 Task: Add the task  Create a new online platform for online meditation and mindfulness sessions to the section Localization Testing Sprint in the project BrightWorks and add a Due Date to the respective task as 2024/02/03
Action: Mouse moved to (606, 520)
Screenshot: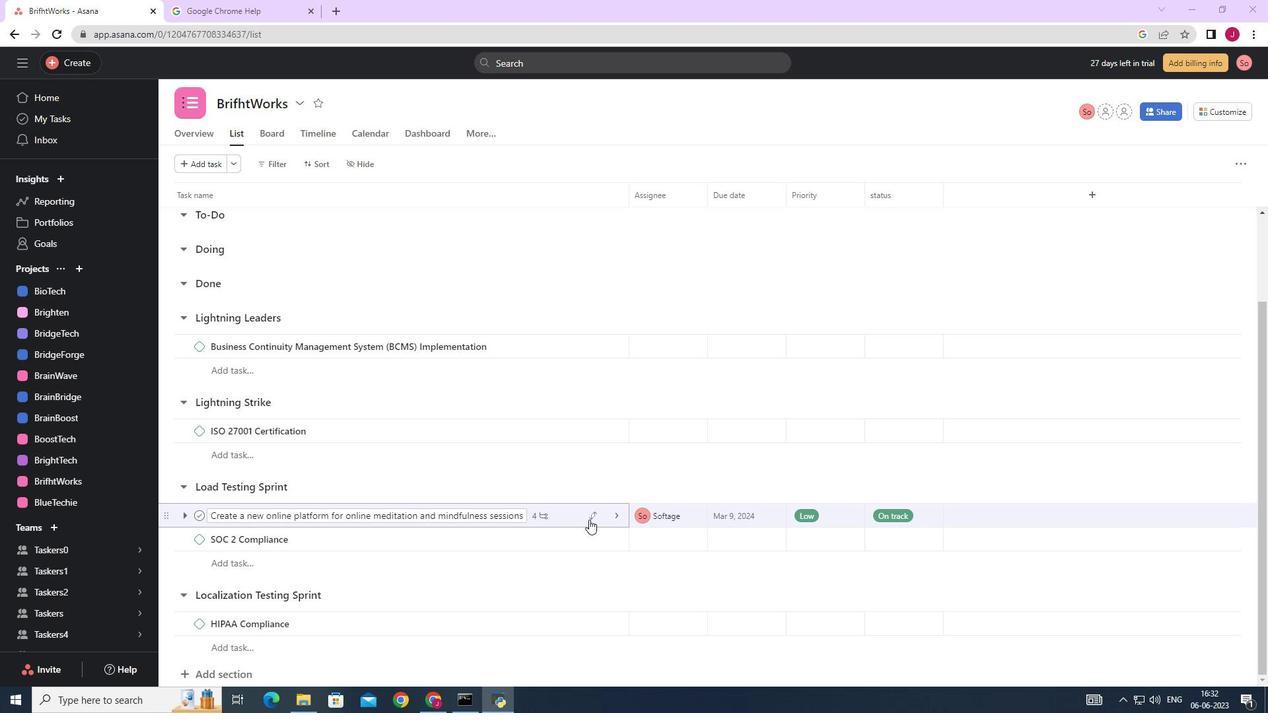 
Action: Mouse scrolled (606, 519) with delta (0, 0)
Screenshot: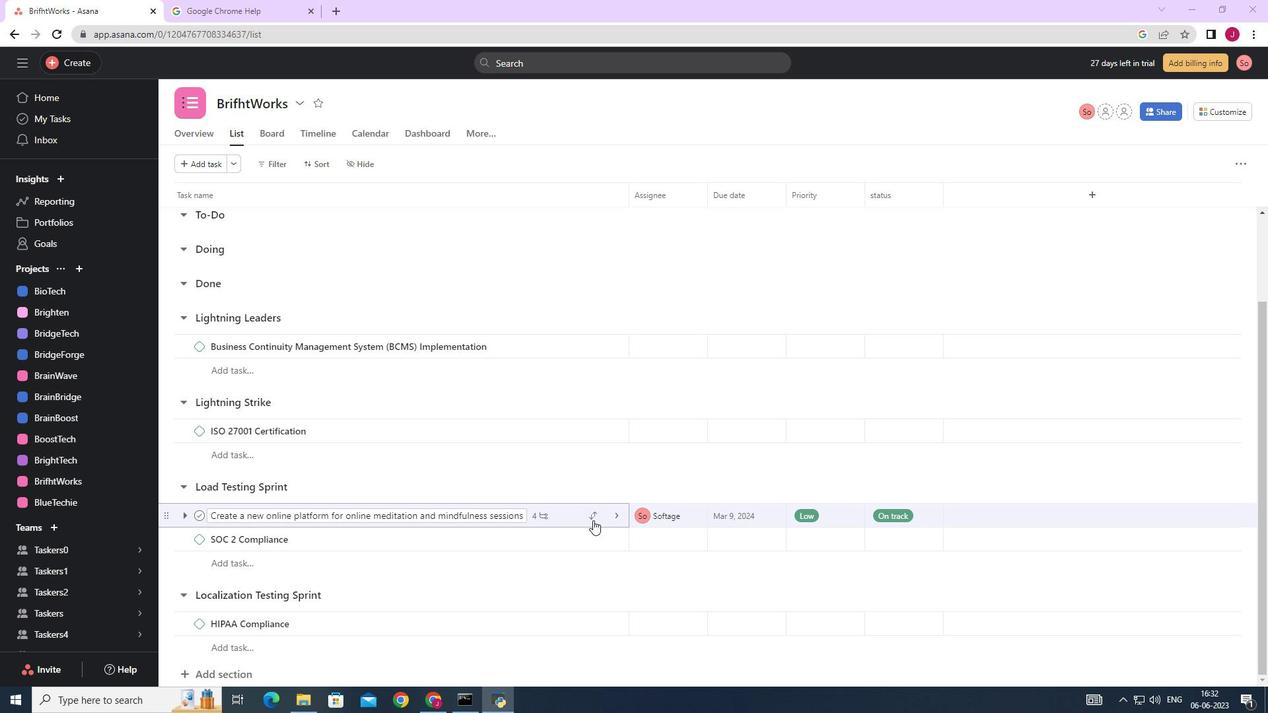 
Action: Mouse scrolled (606, 519) with delta (0, 0)
Screenshot: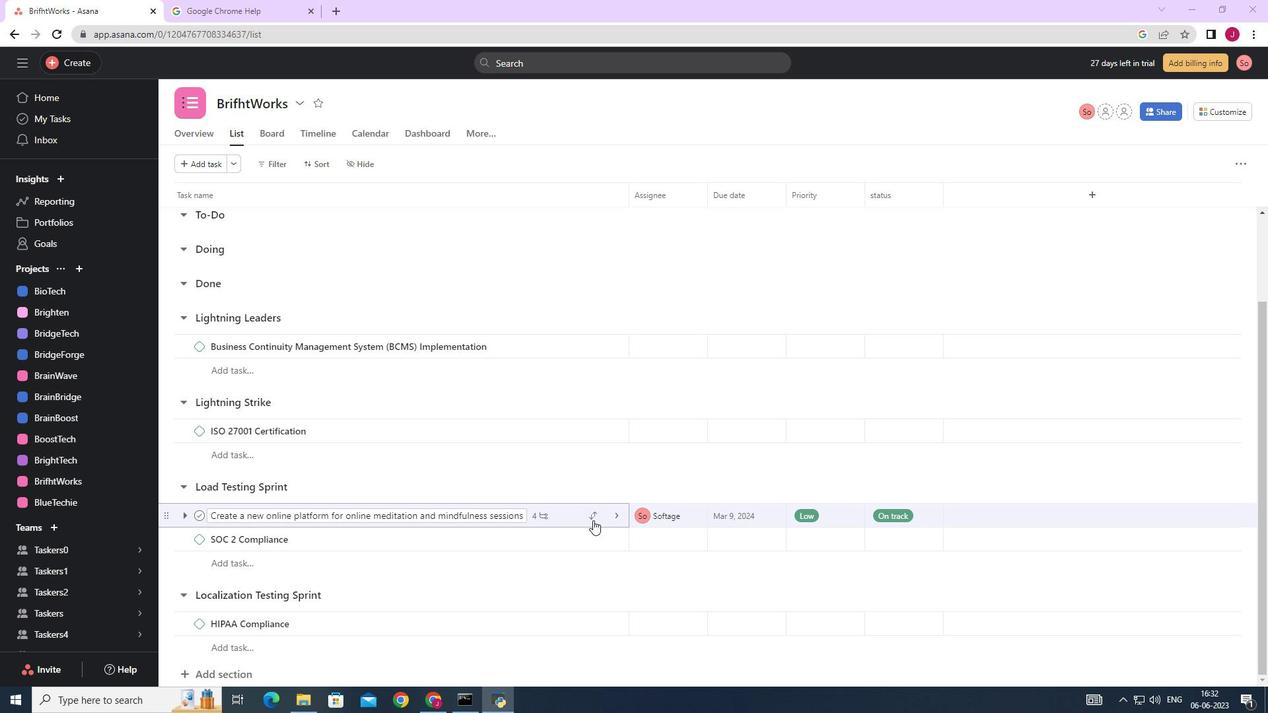 
Action: Mouse moved to (607, 520)
Screenshot: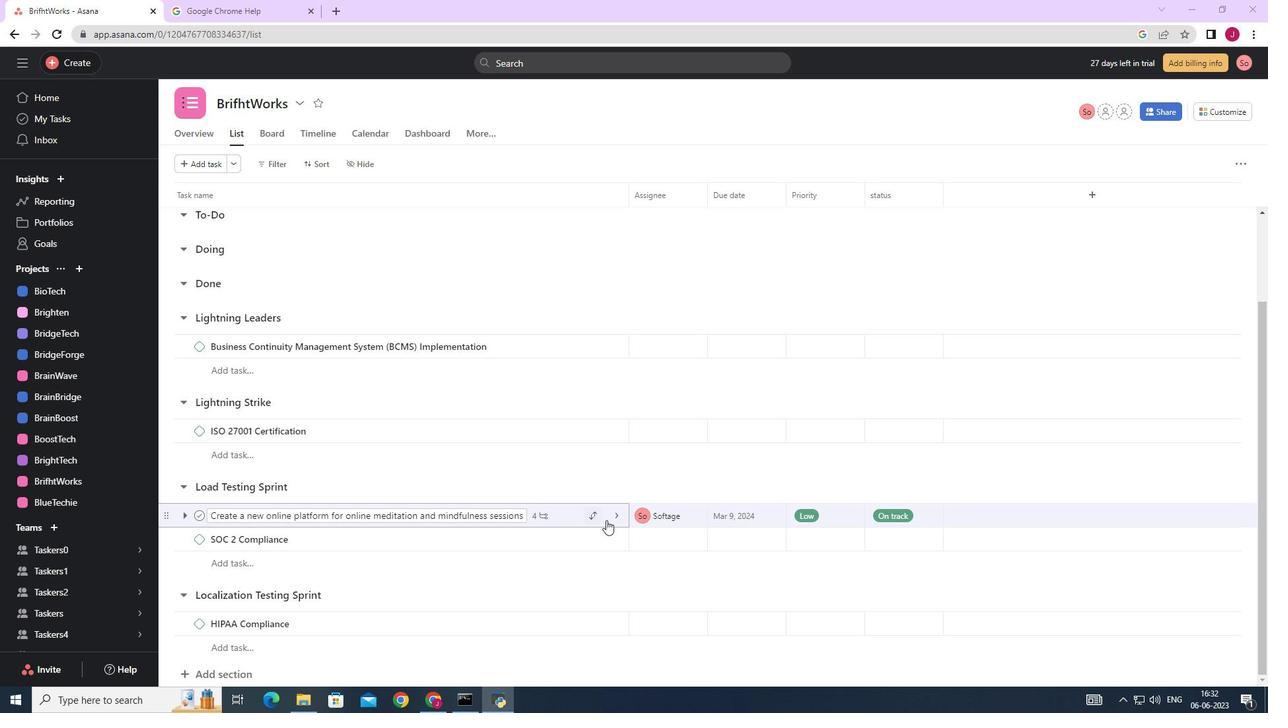 
Action: Mouse scrolled (607, 519) with delta (0, 0)
Screenshot: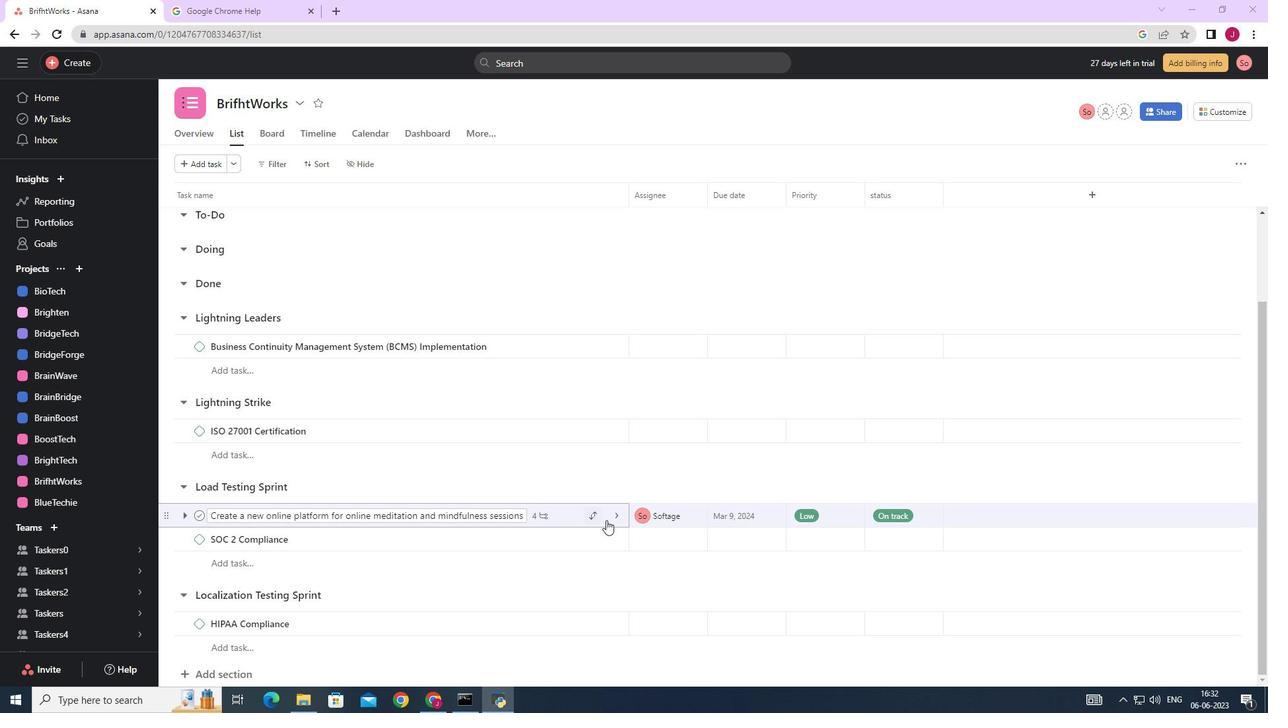 
Action: Mouse scrolled (607, 519) with delta (0, 0)
Screenshot: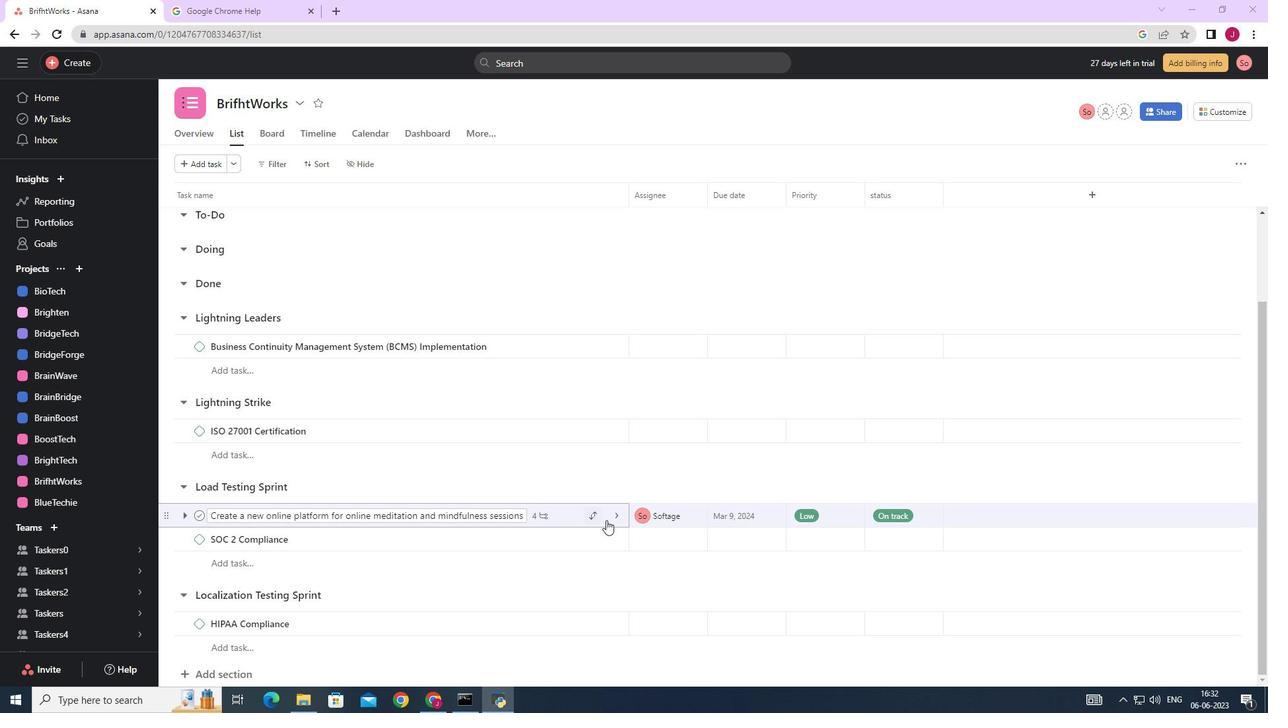 
Action: Mouse scrolled (607, 519) with delta (0, 0)
Screenshot: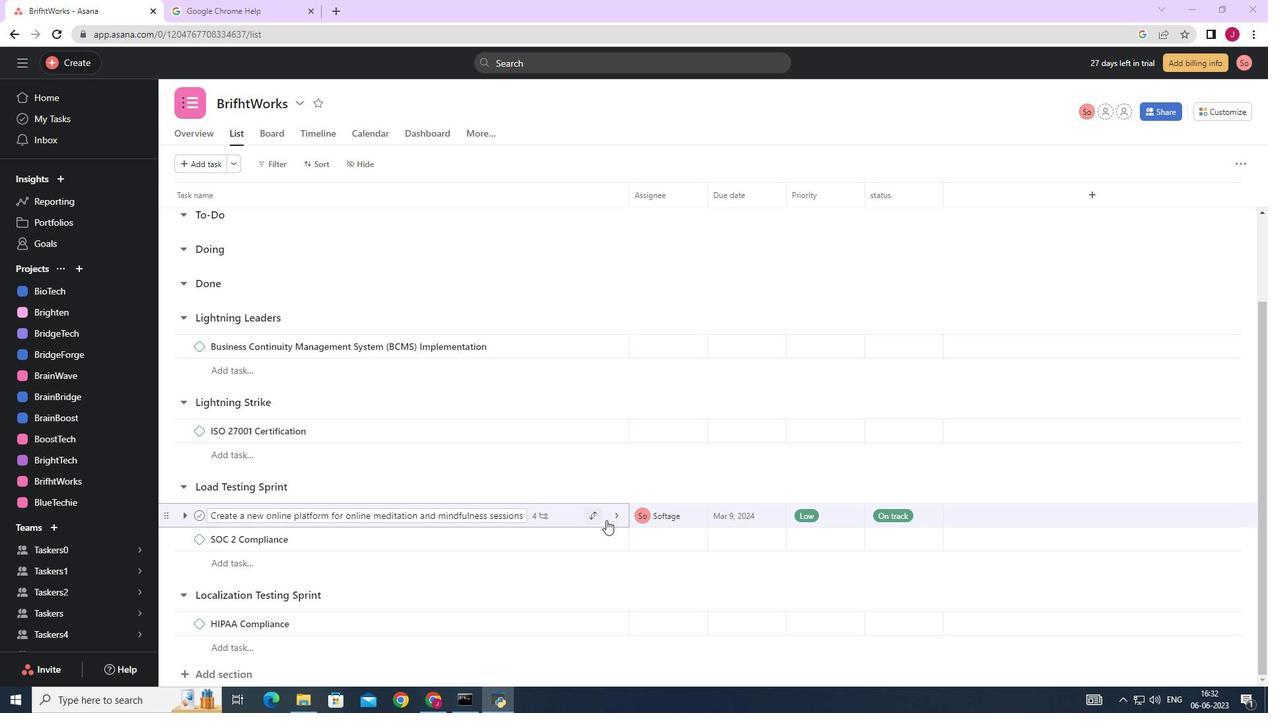 
Action: Mouse scrolled (607, 519) with delta (0, 0)
Screenshot: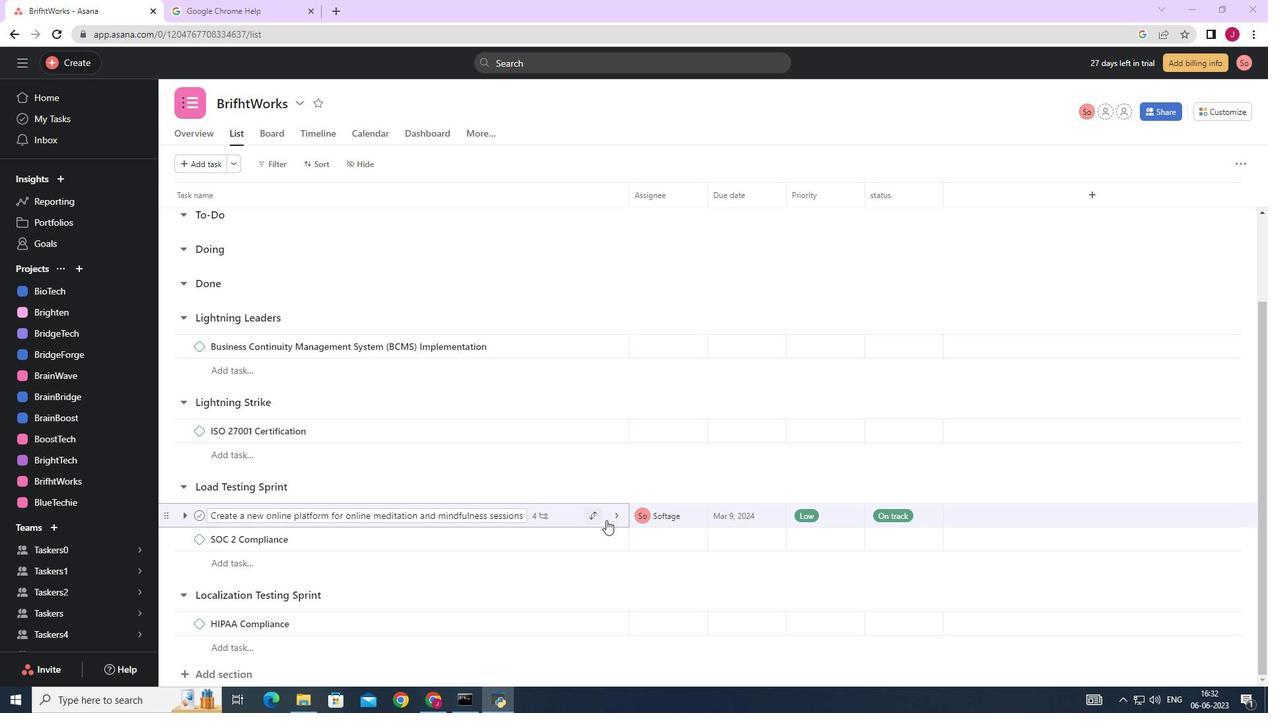 
Action: Mouse moved to (609, 521)
Screenshot: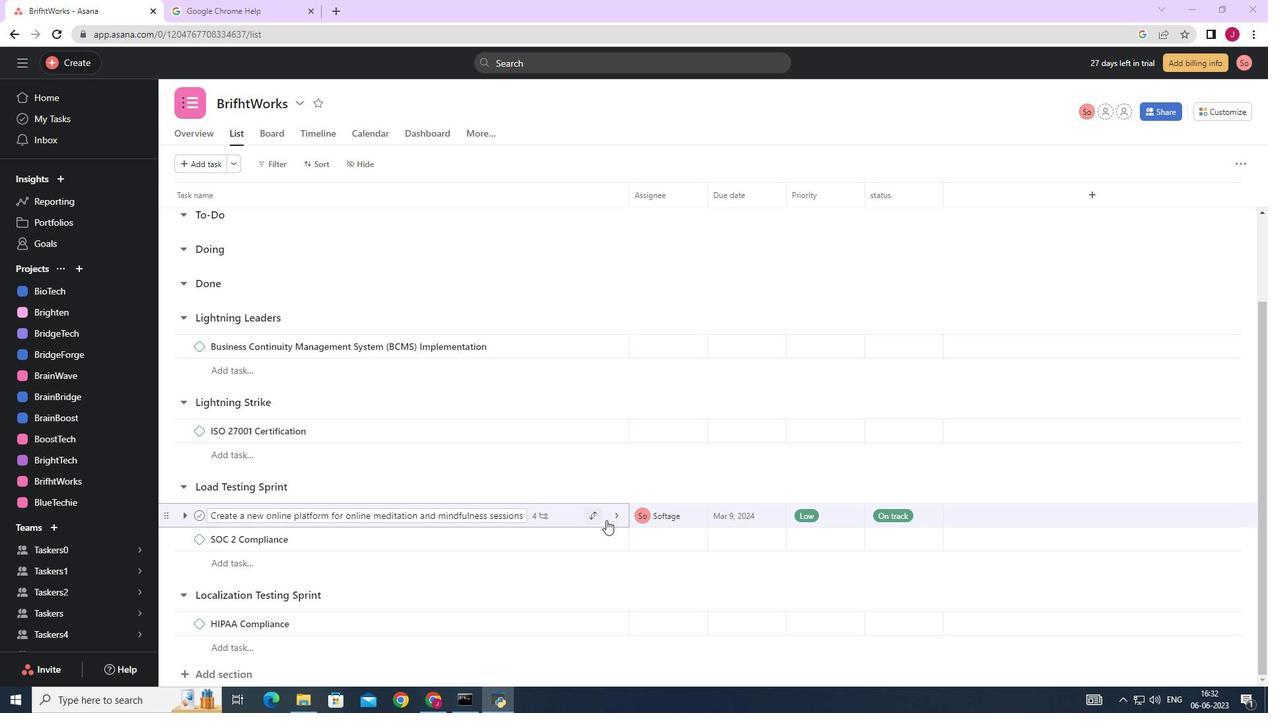 
Action: Mouse scrolled (609, 521) with delta (0, 0)
Screenshot: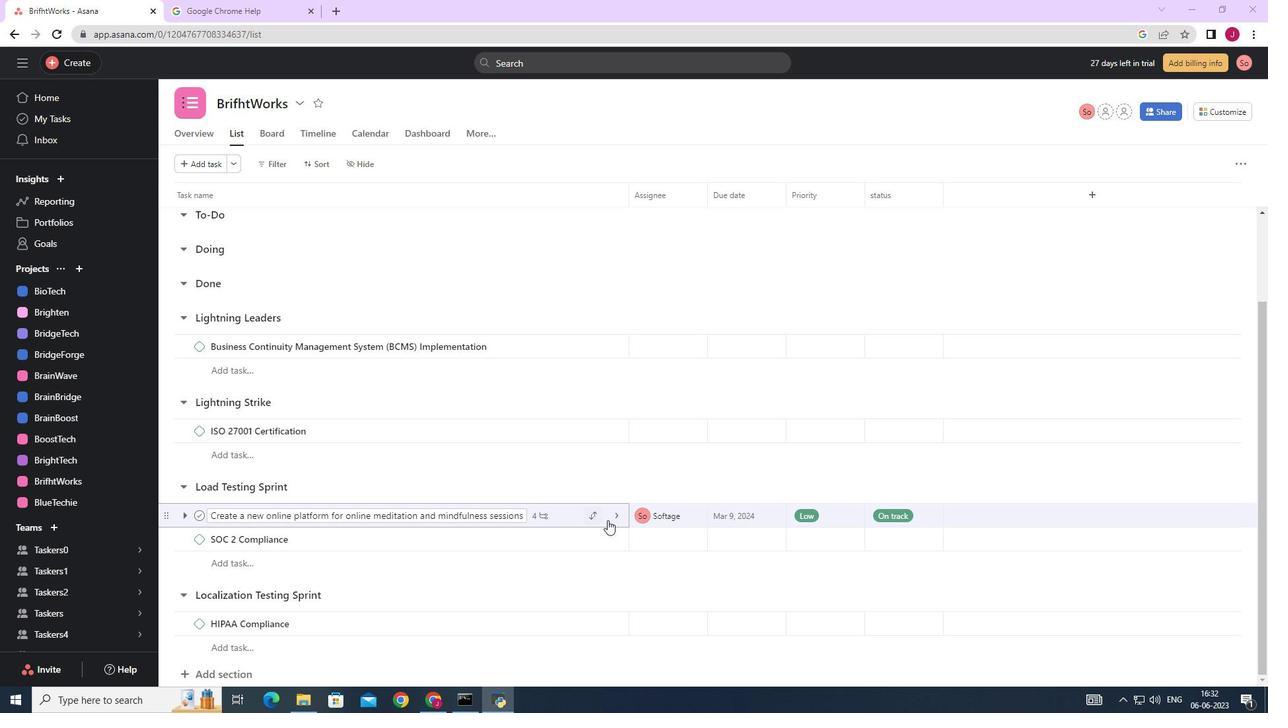 
Action: Mouse moved to (587, 517)
Screenshot: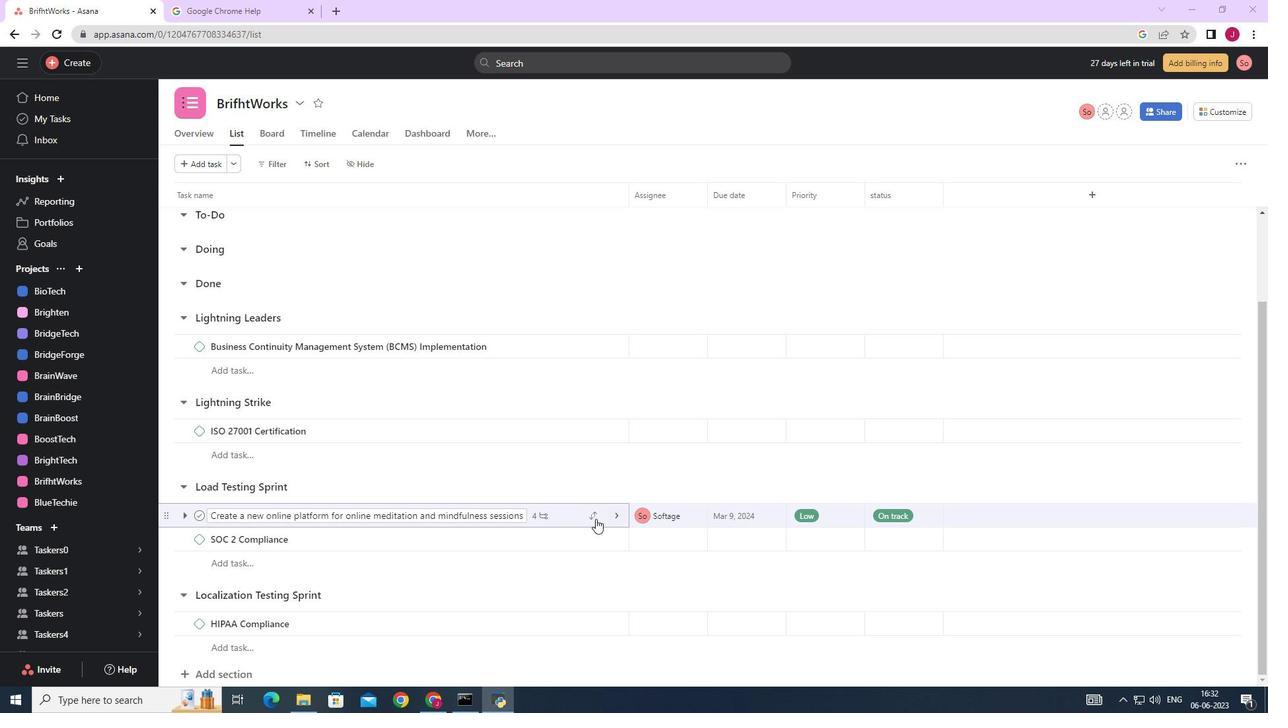 
Action: Mouse pressed left at (587, 517)
Screenshot: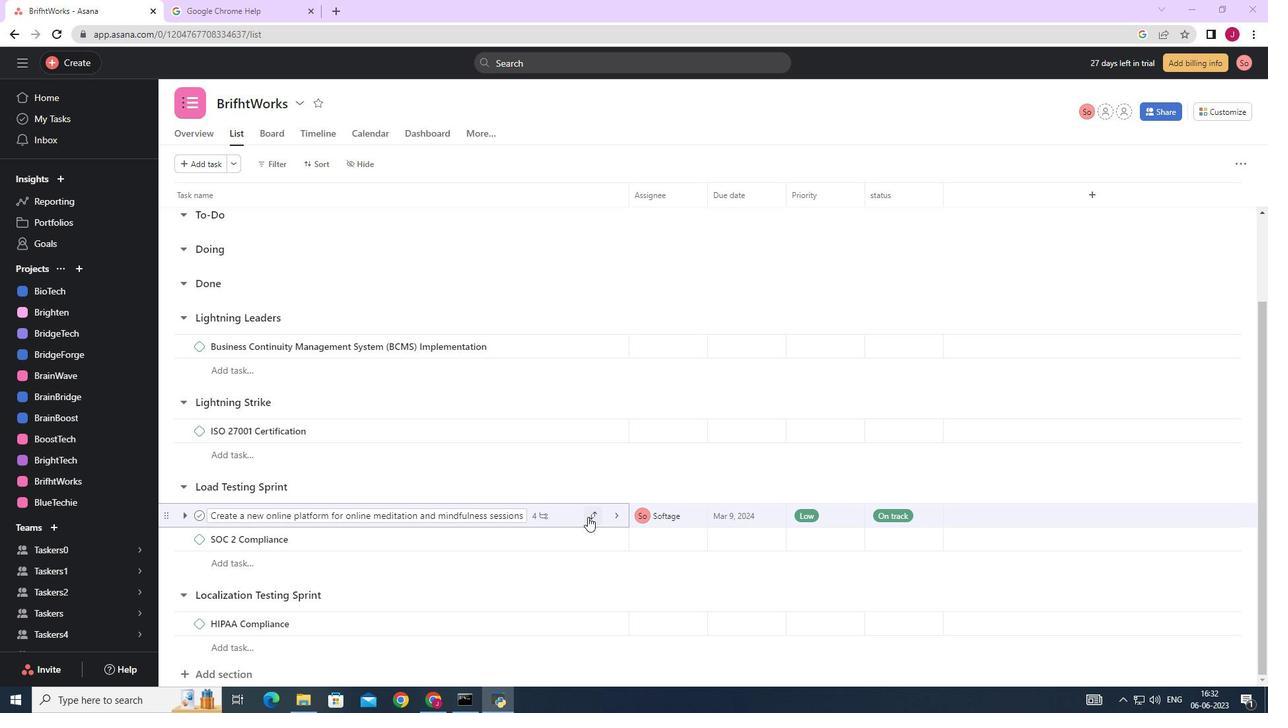 
Action: Mouse moved to (520, 492)
Screenshot: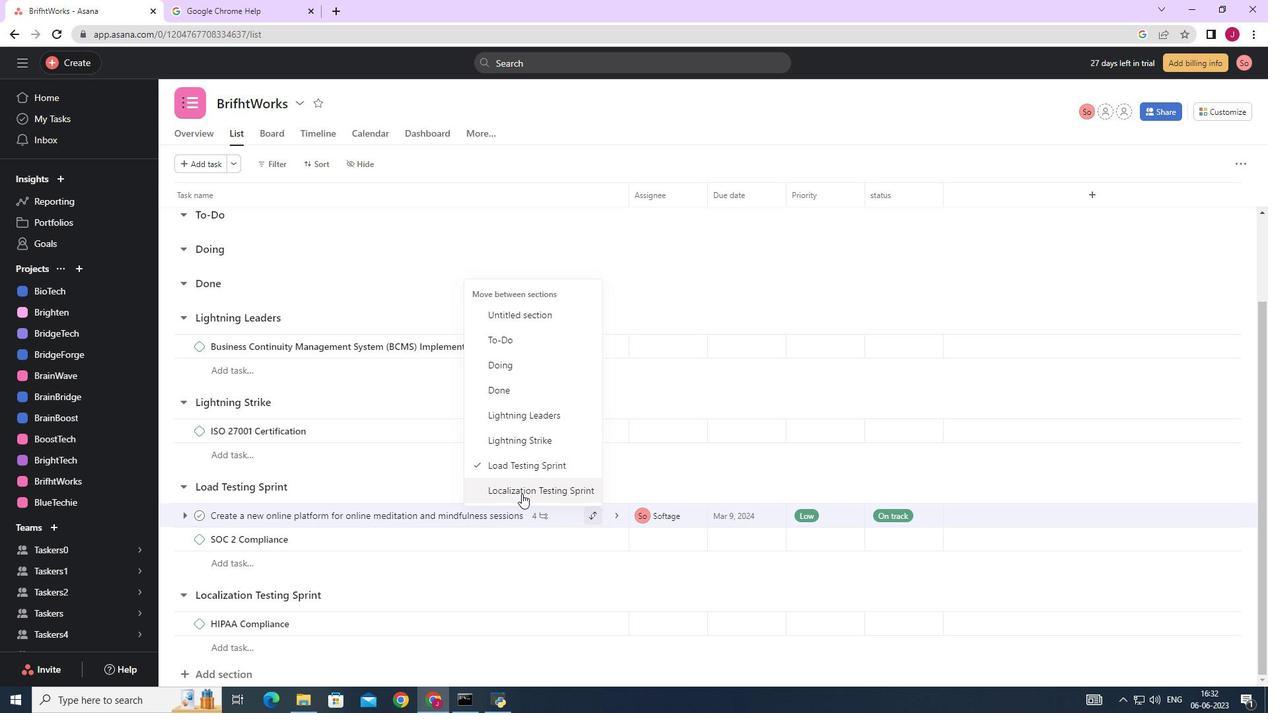
Action: Mouse pressed left at (520, 492)
Screenshot: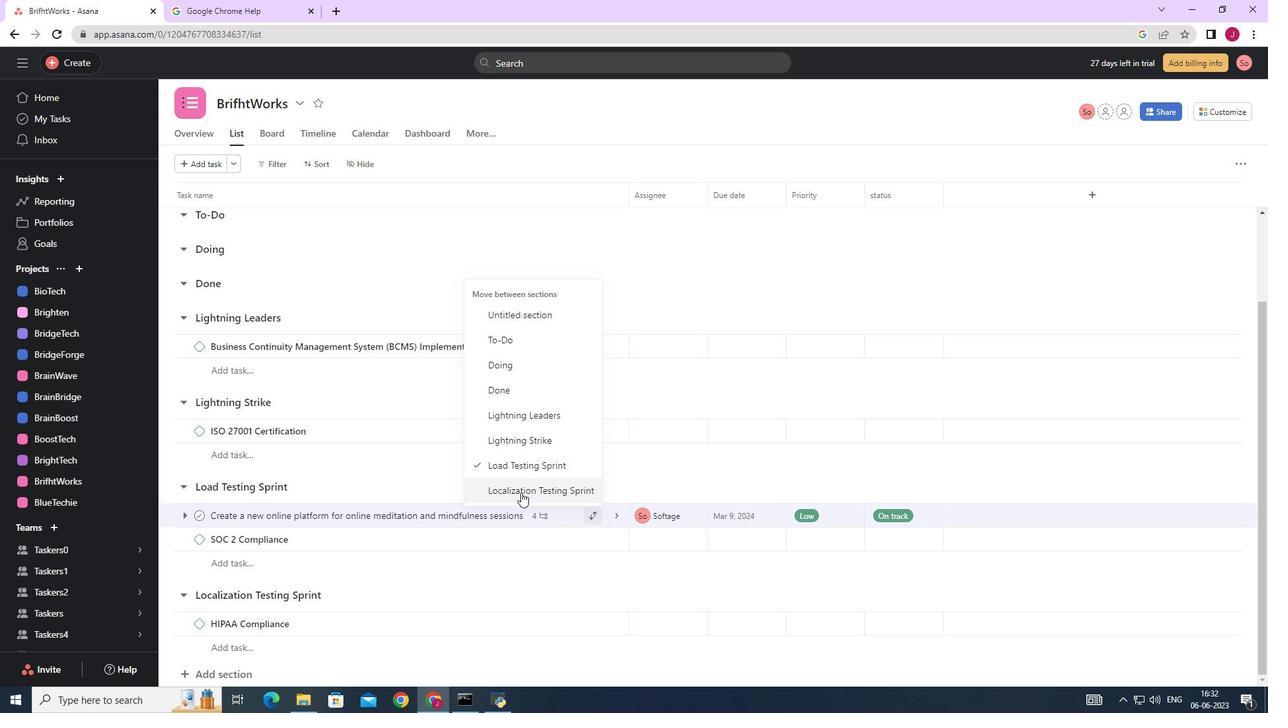 
Action: Mouse moved to (775, 599)
Screenshot: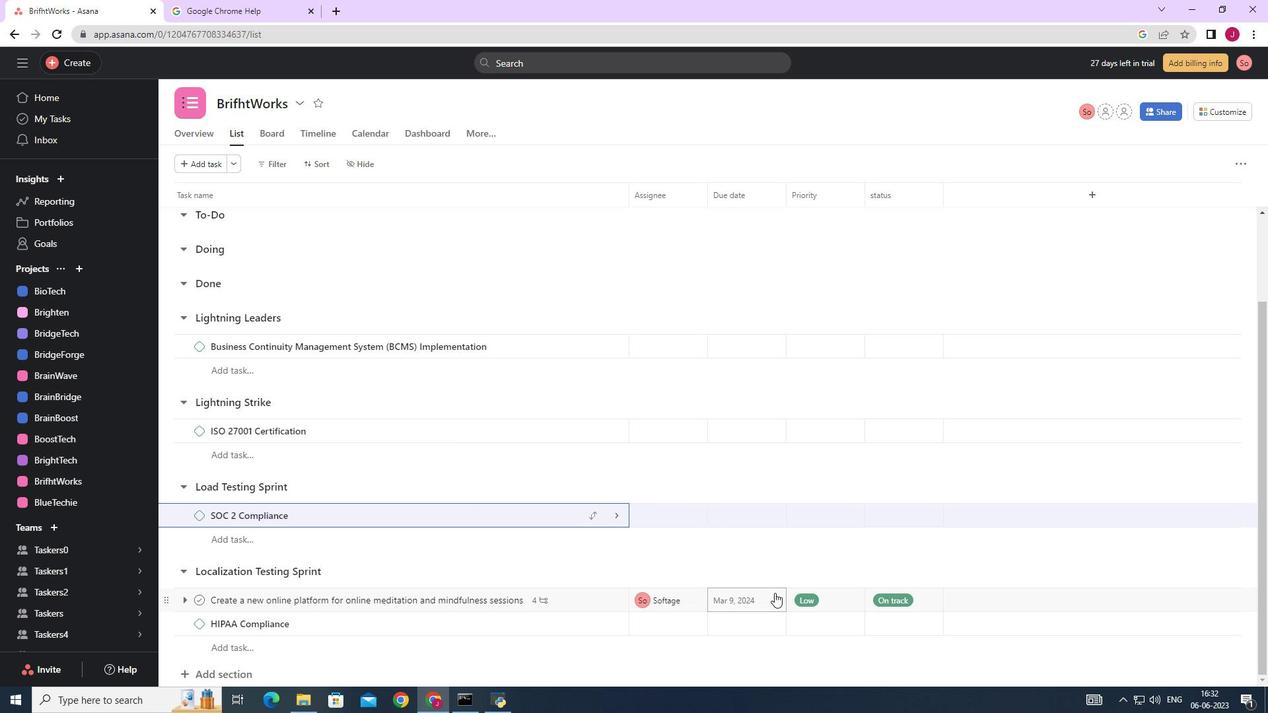 
Action: Mouse pressed left at (775, 599)
Screenshot: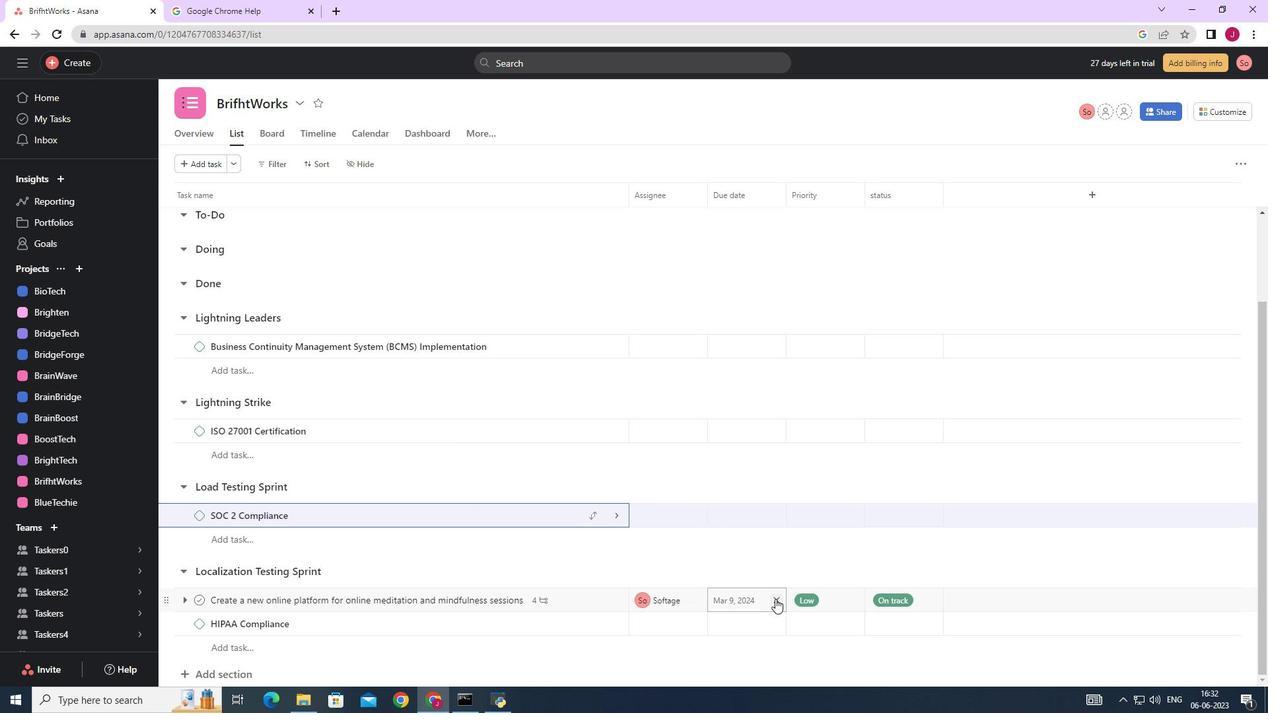 
Action: Mouse moved to (750, 600)
Screenshot: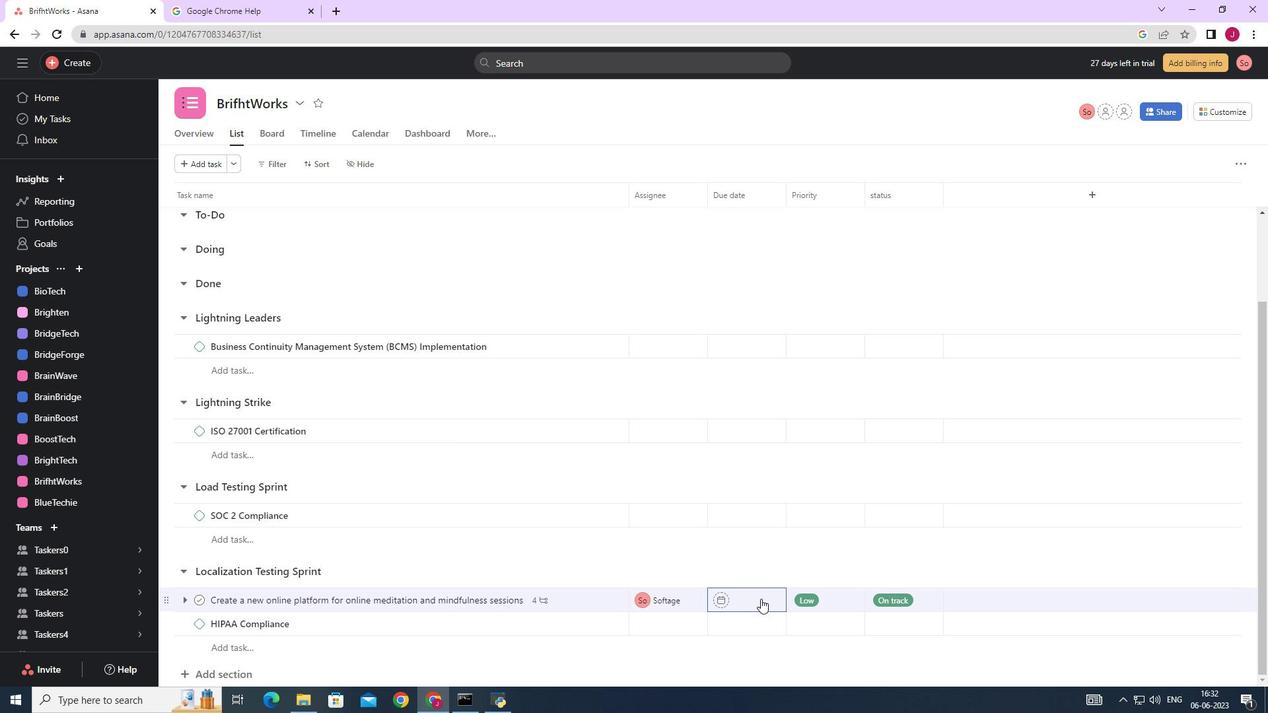 
Action: Mouse pressed left at (750, 600)
Screenshot: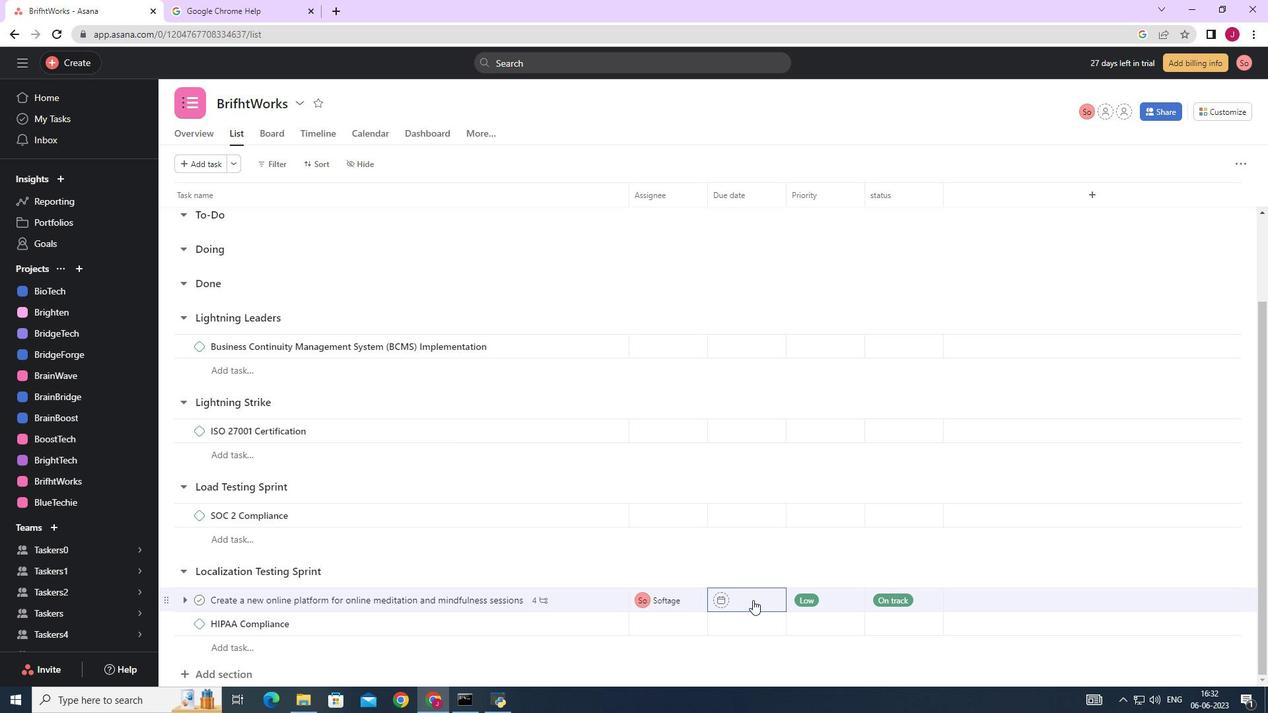 
Action: Mouse moved to (884, 390)
Screenshot: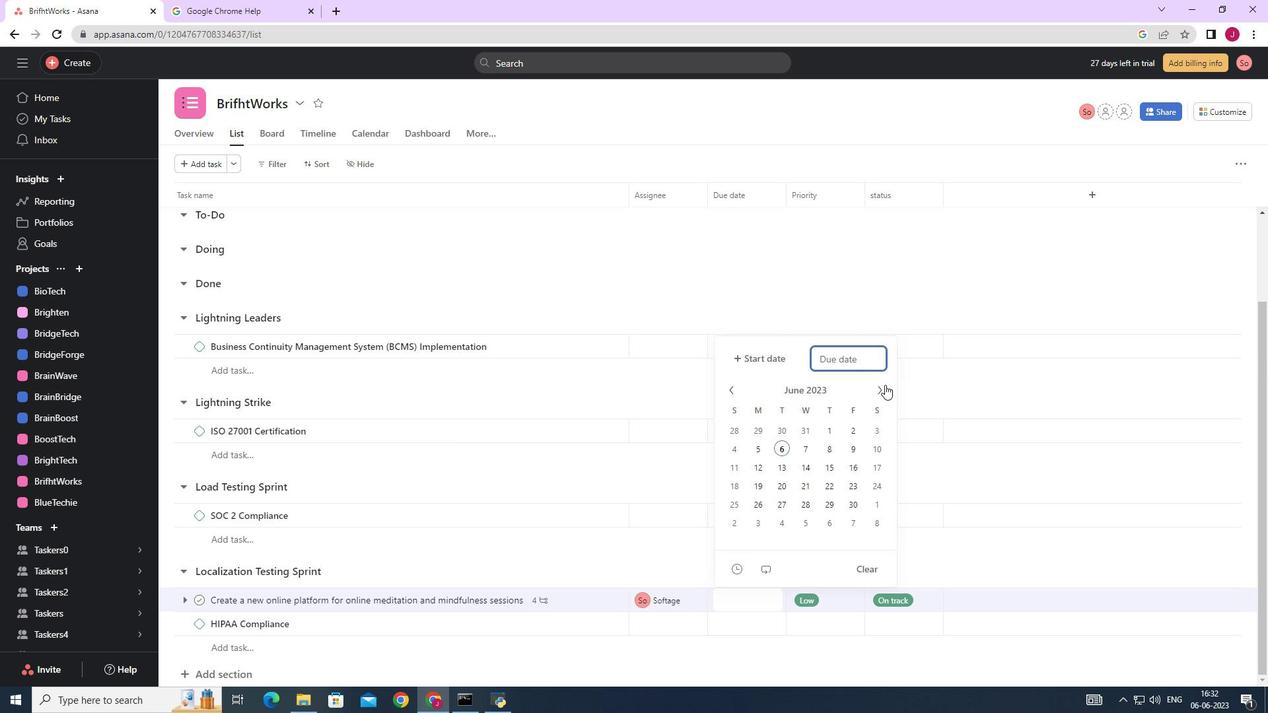 
Action: Mouse pressed left at (884, 390)
Screenshot: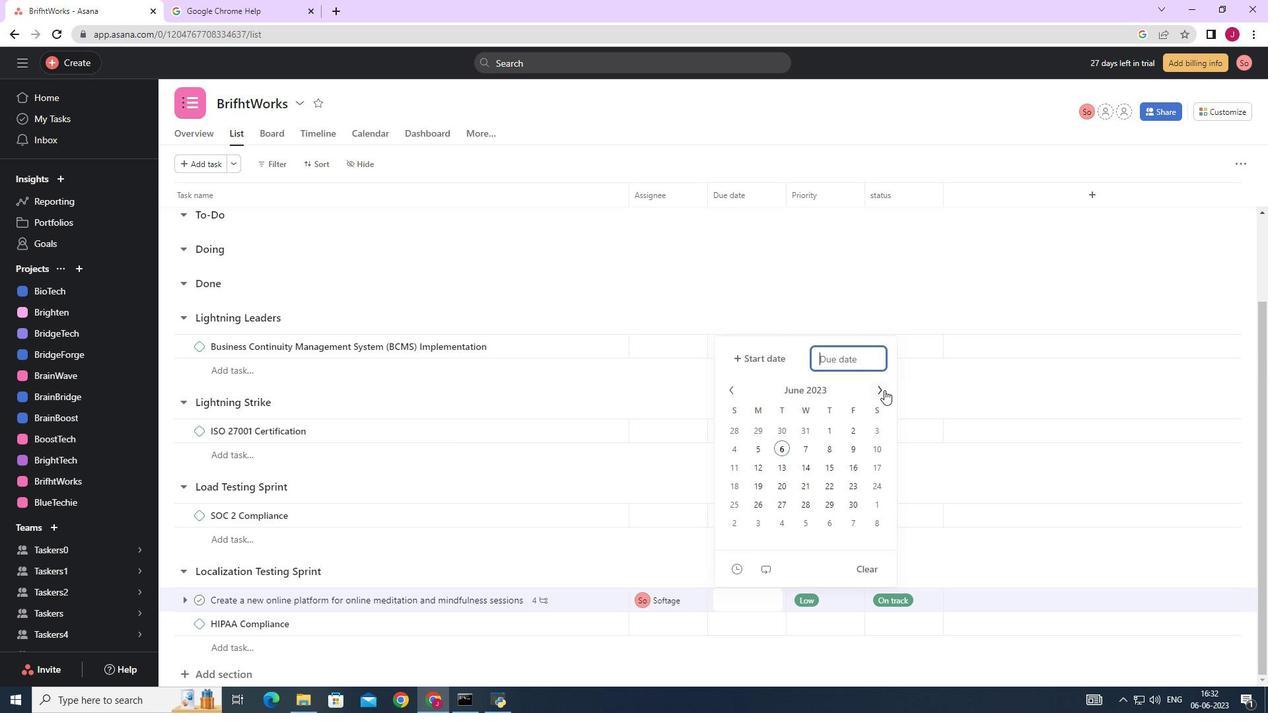 
Action: Mouse pressed left at (884, 390)
Screenshot: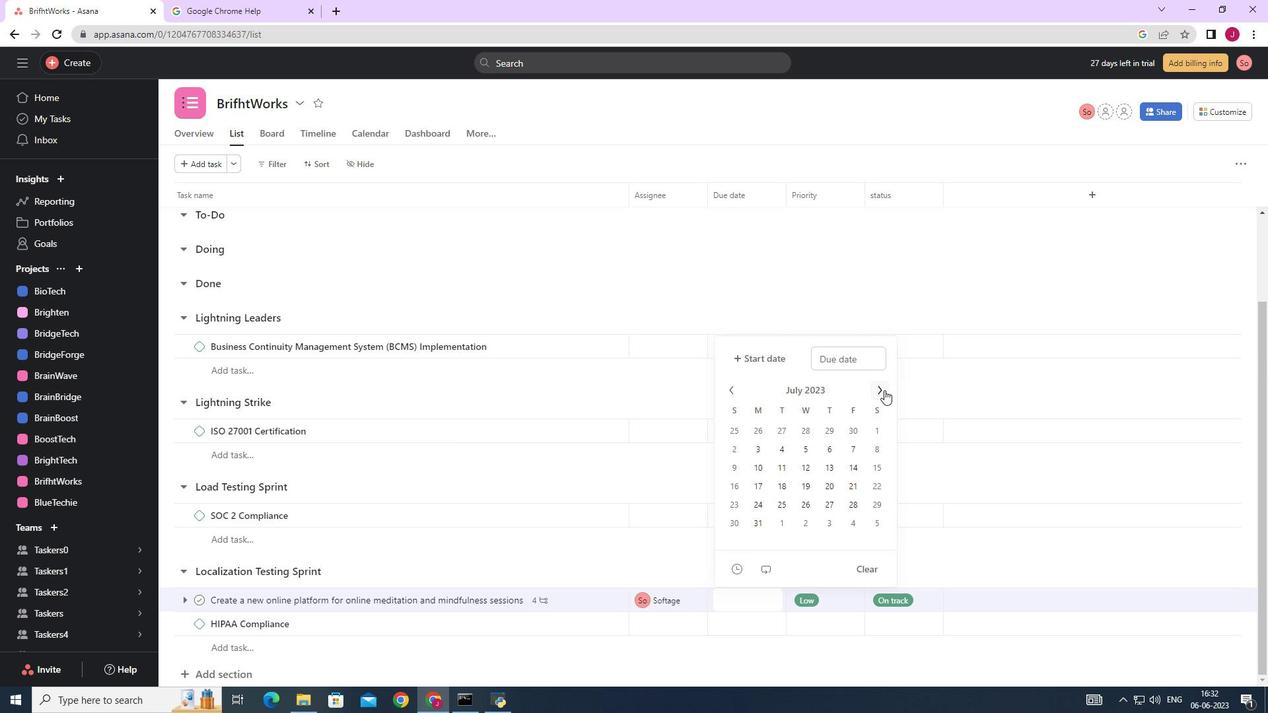 
Action: Mouse pressed left at (884, 390)
Screenshot: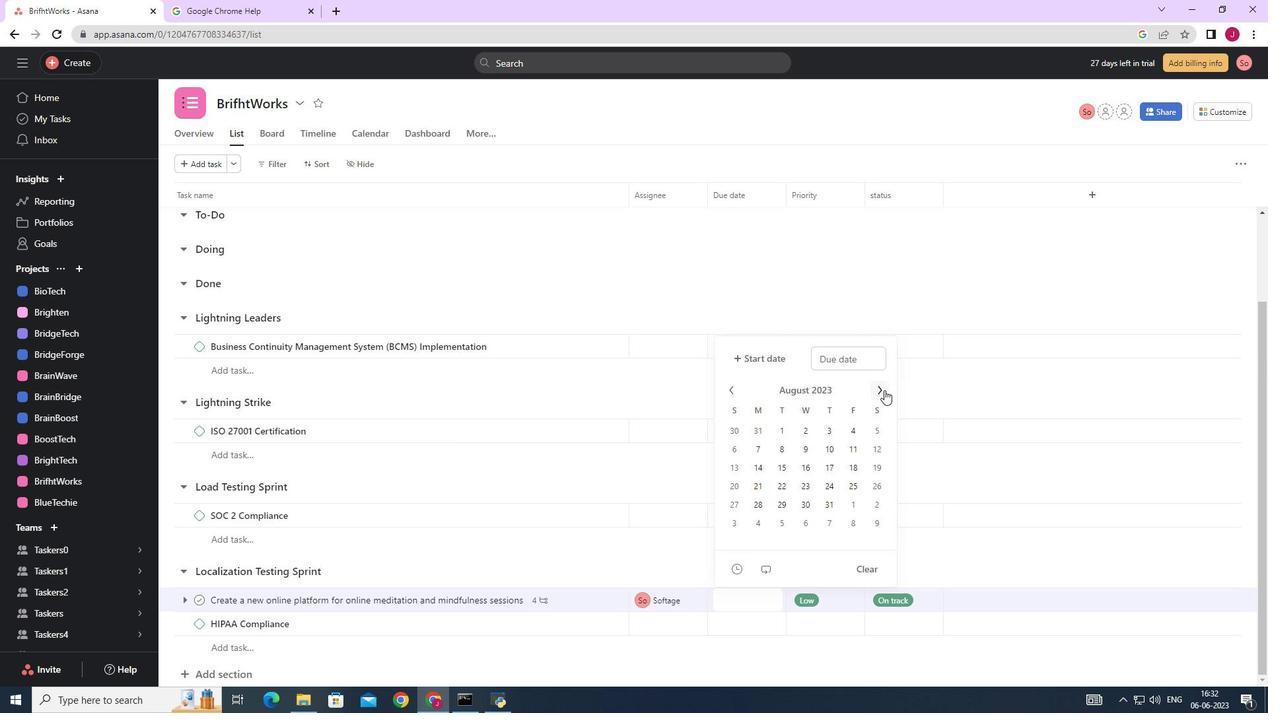 
Action: Mouse pressed left at (884, 390)
Screenshot: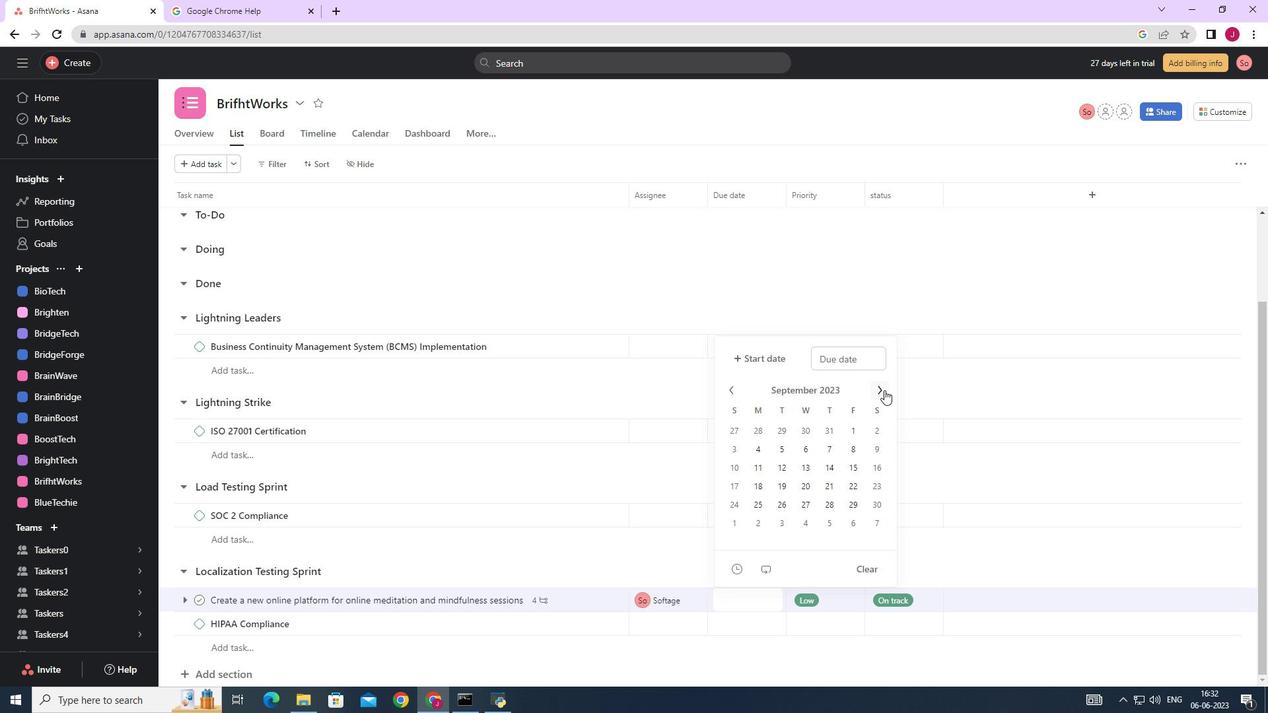 
Action: Mouse pressed left at (884, 390)
Screenshot: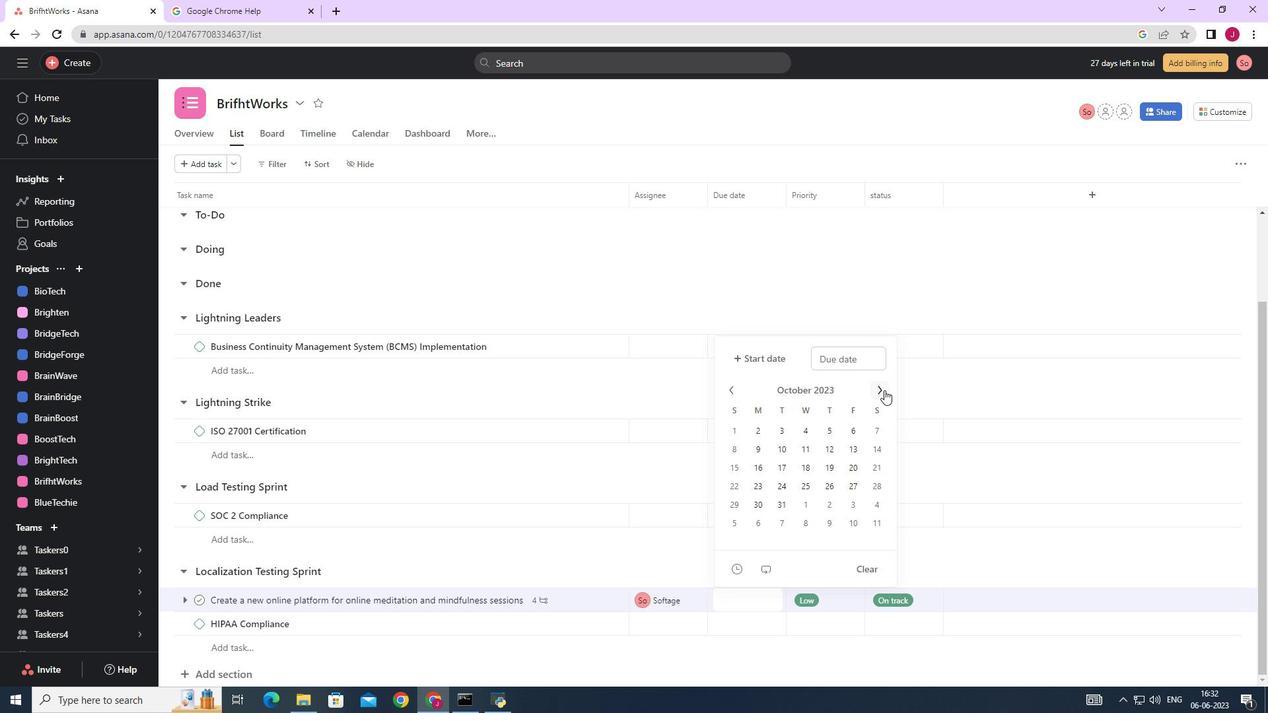 
Action: Mouse moved to (883, 391)
Screenshot: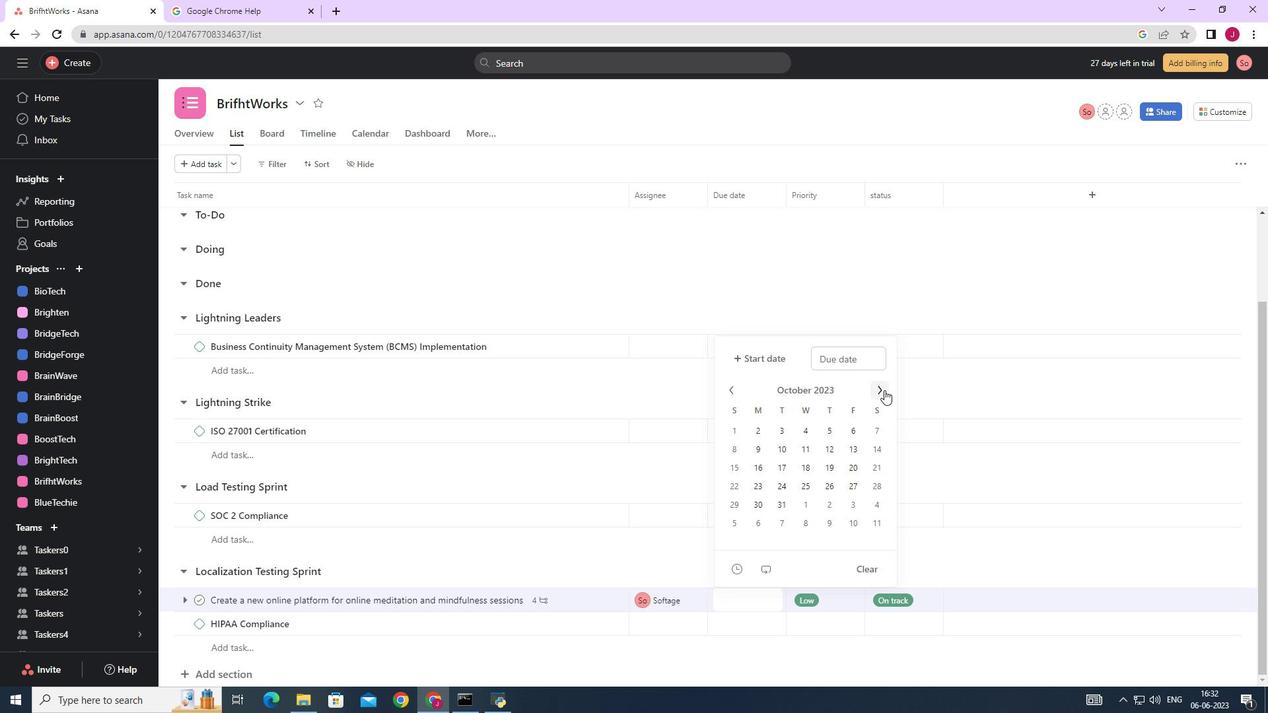 
Action: Mouse pressed left at (883, 391)
Screenshot: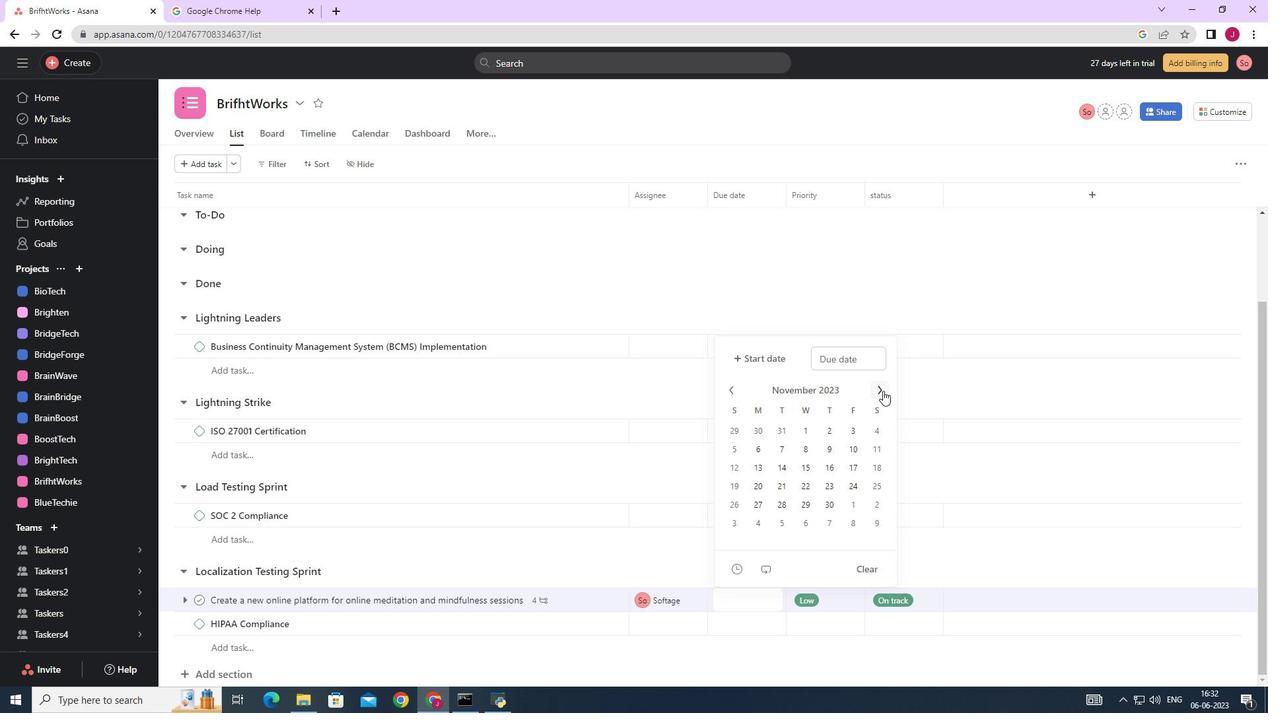 
Action: Mouse pressed left at (883, 391)
Screenshot: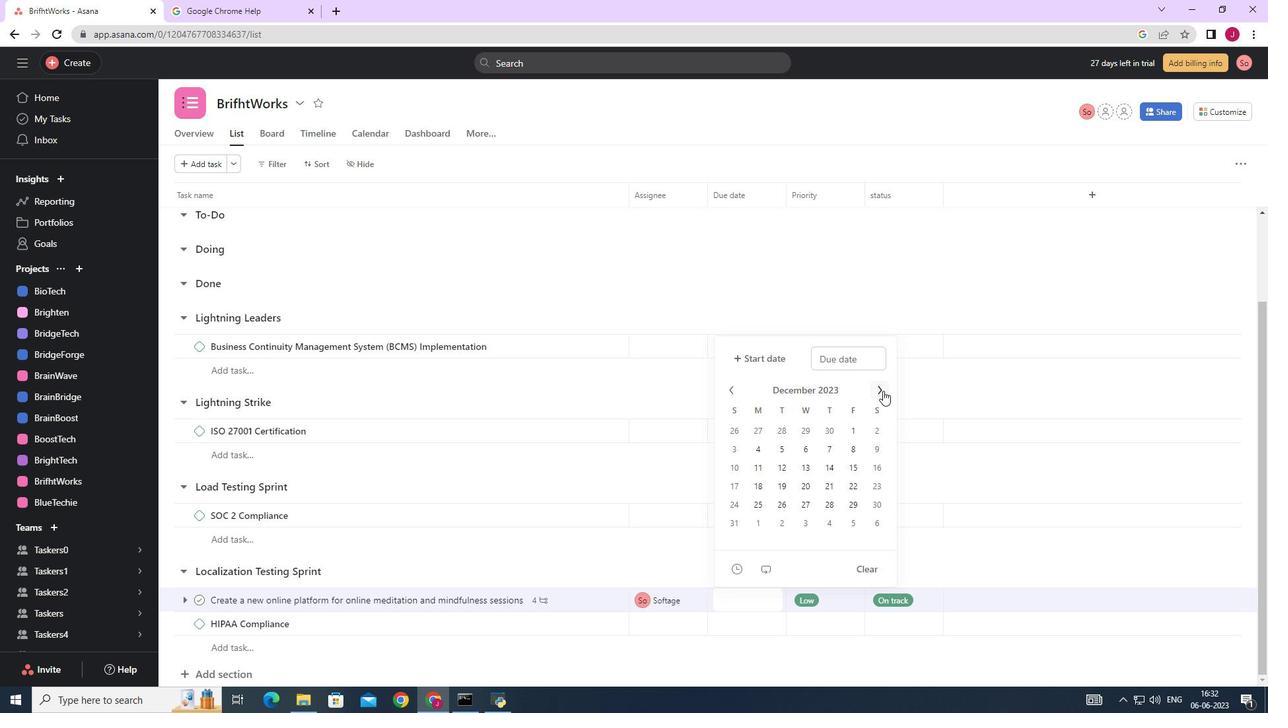 
Action: Mouse pressed left at (883, 391)
Screenshot: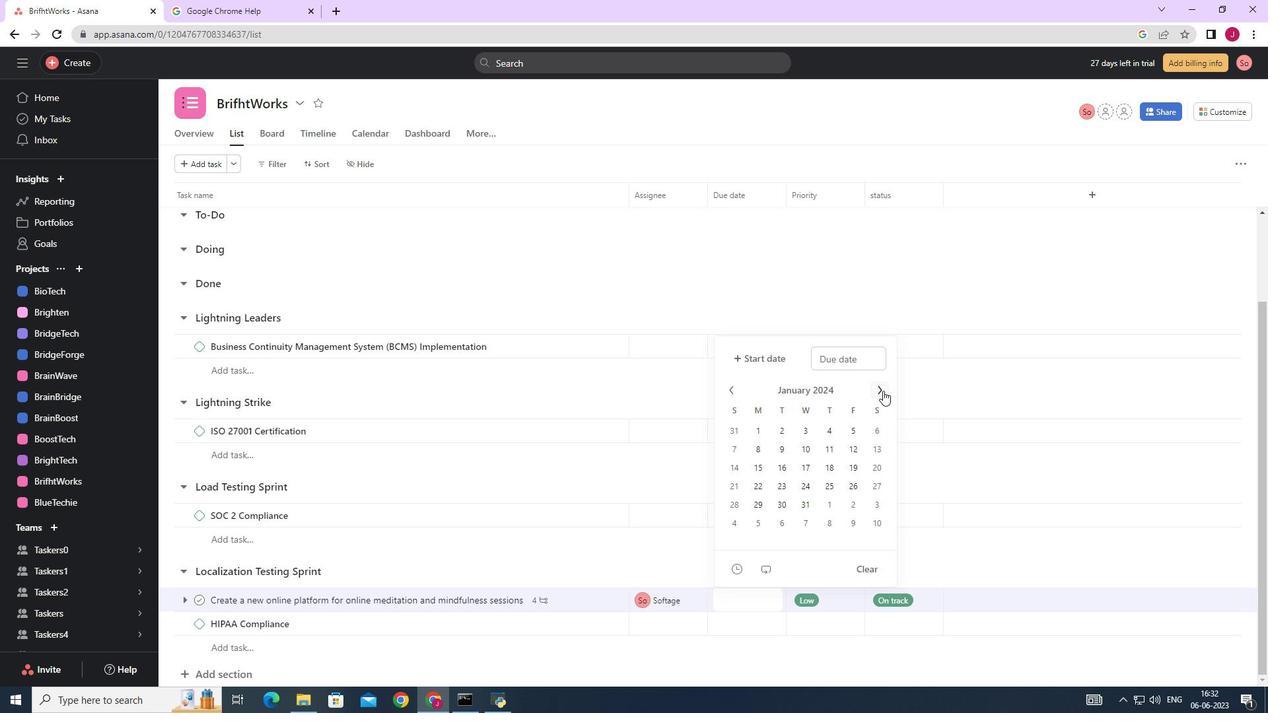 
Action: Mouse moved to (868, 426)
Screenshot: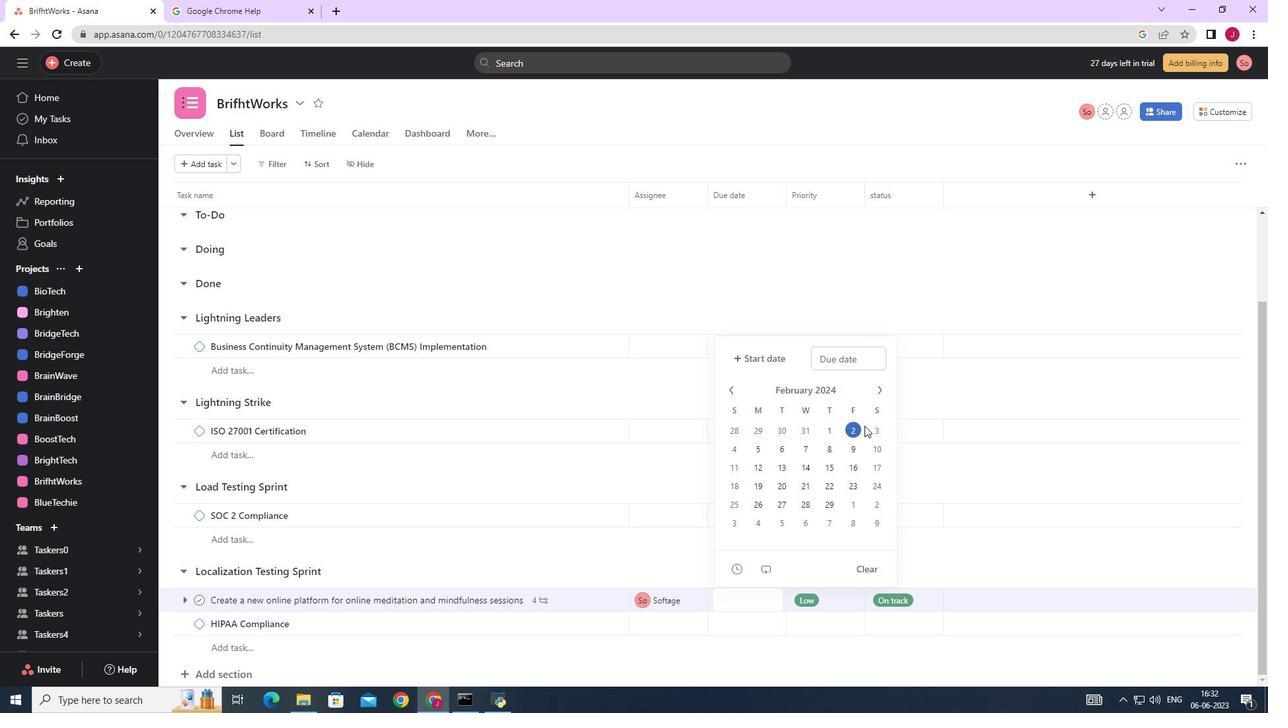
Action: Mouse pressed left at (868, 426)
Screenshot: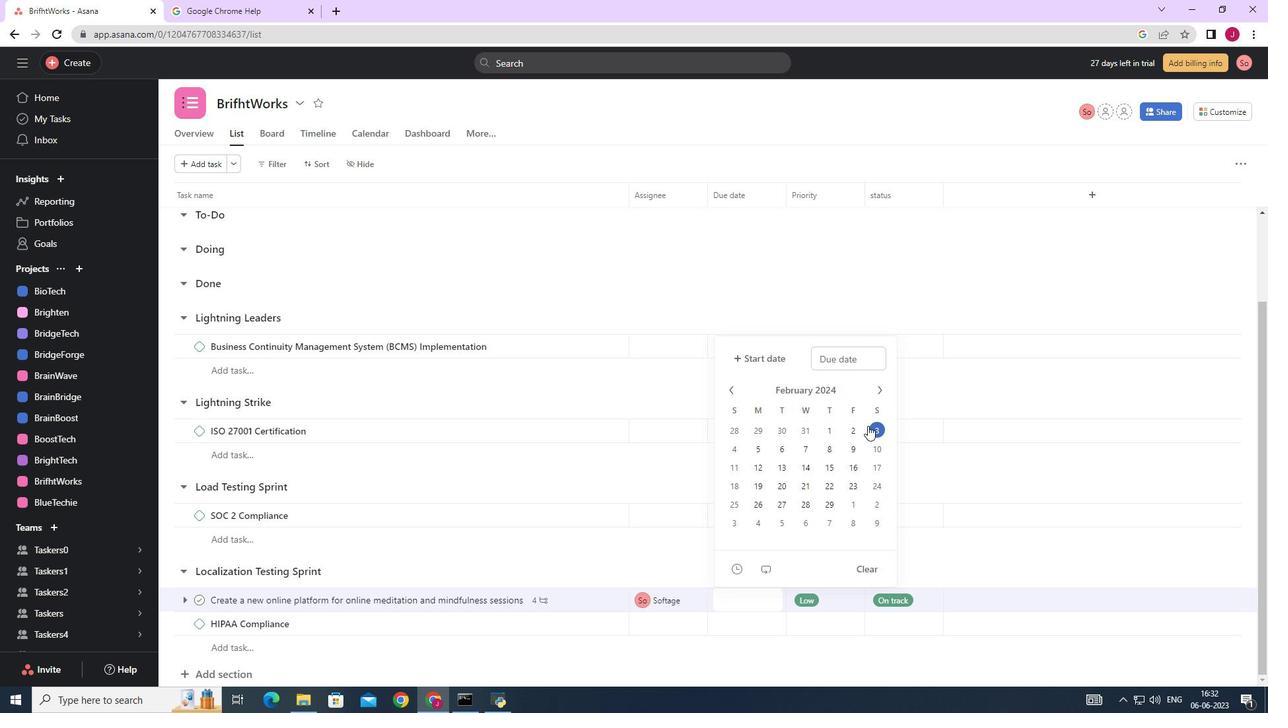 
Action: Mouse moved to (929, 229)
Screenshot: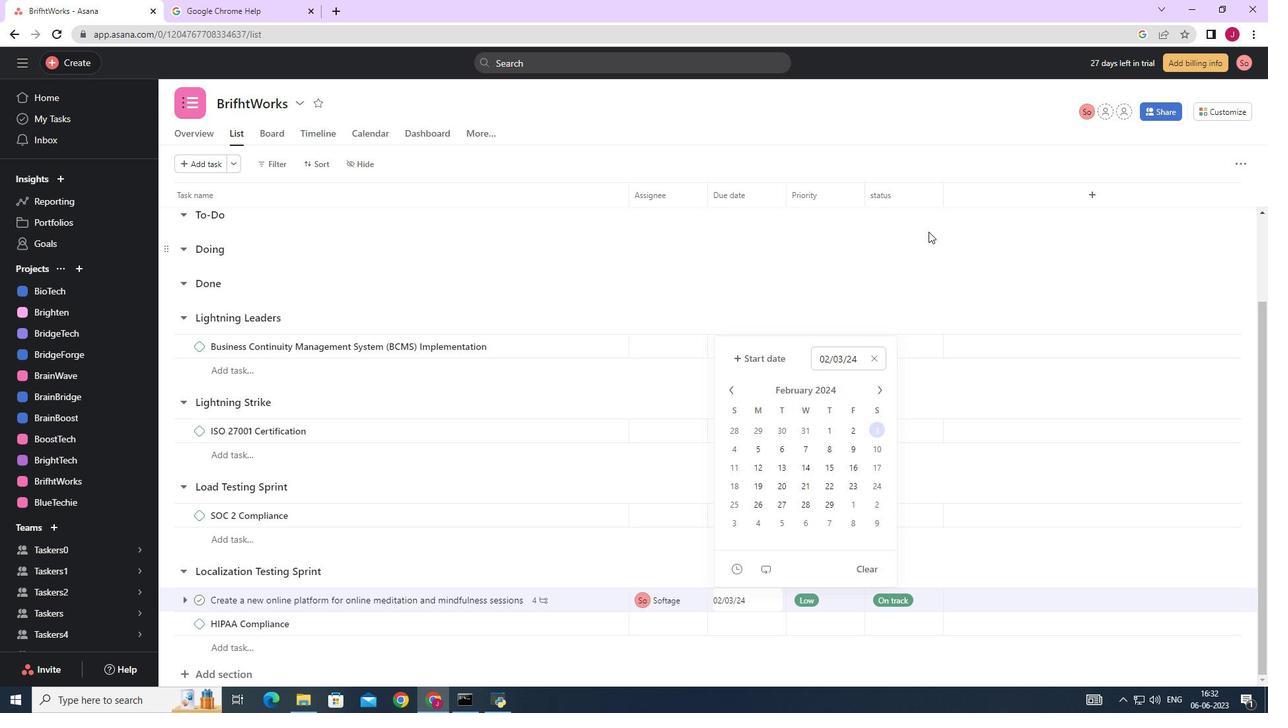 
Action: Mouse pressed left at (929, 229)
Screenshot: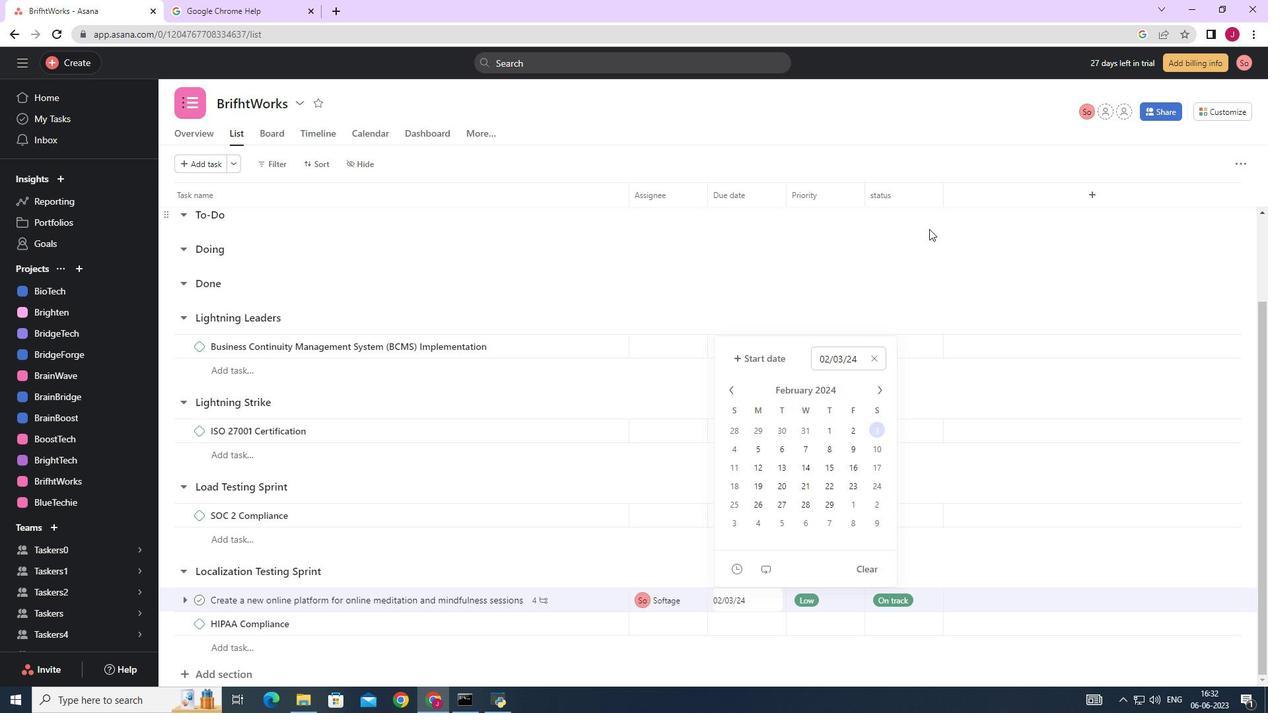
